 Task: Reply All to email with the signature Frank Clark with the subject 'Request for a webinar' from softage.1@softage.net with the message 'I would like to request a meeting to discuss the issues raised in the last audit report.'
Action: Mouse moved to (897, 207)
Screenshot: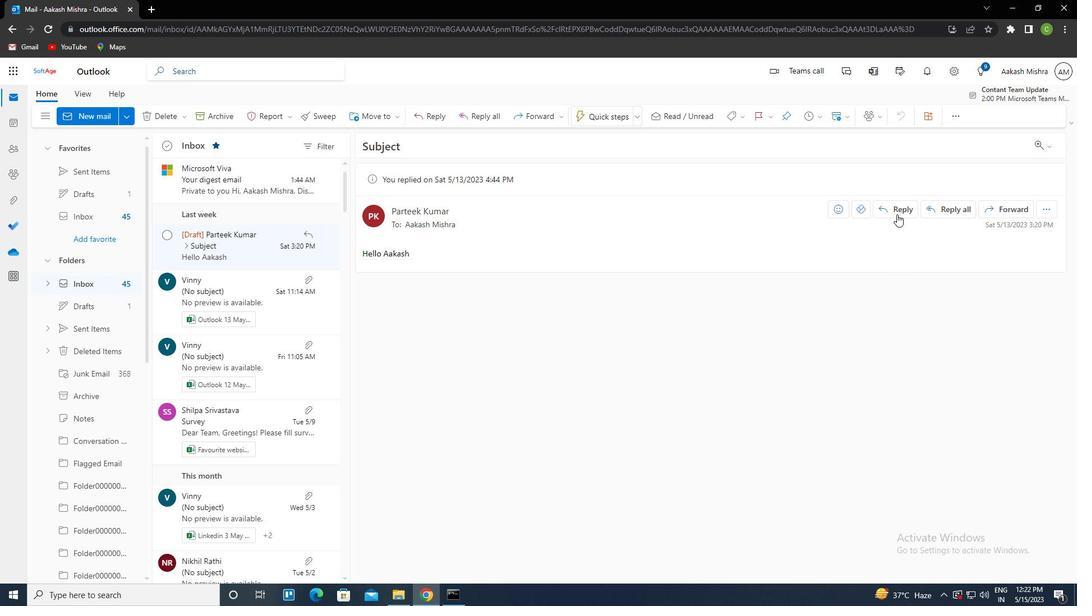 
Action: Mouse pressed left at (897, 207)
Screenshot: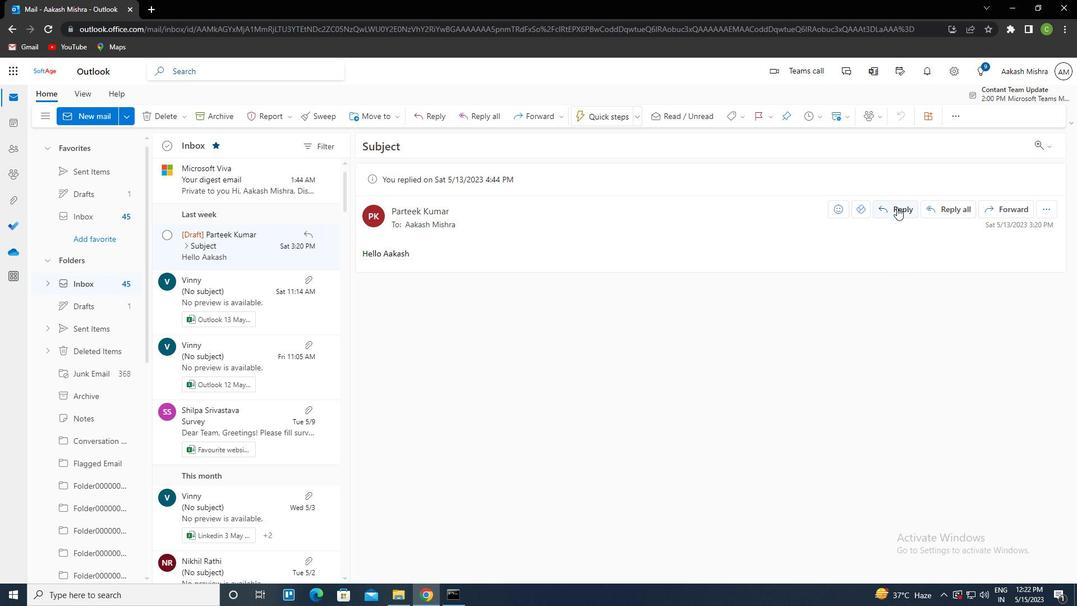 
Action: Mouse moved to (725, 124)
Screenshot: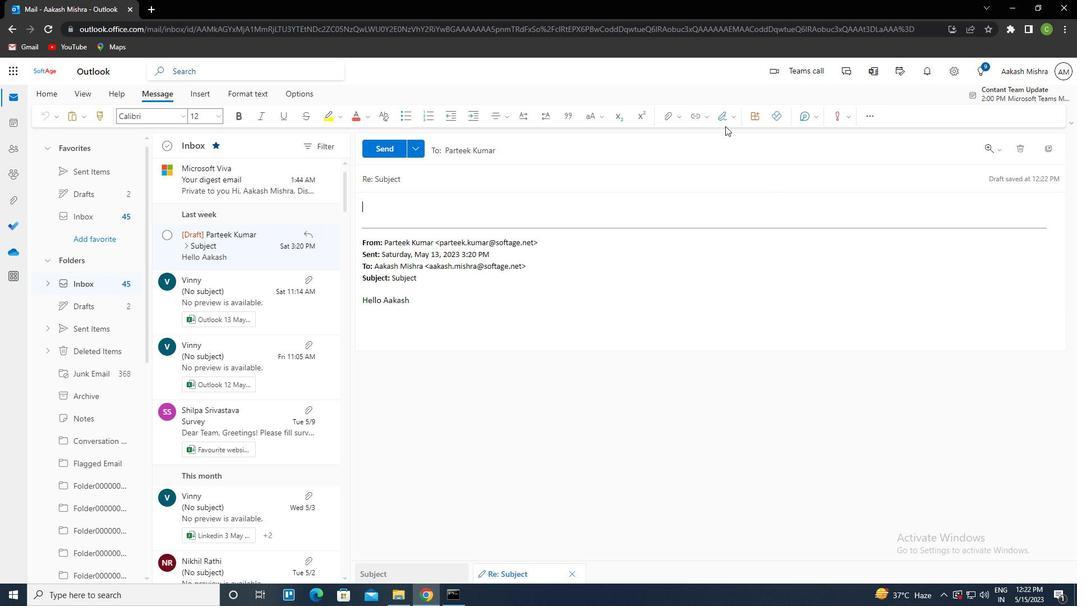 
Action: Mouse pressed left at (725, 124)
Screenshot: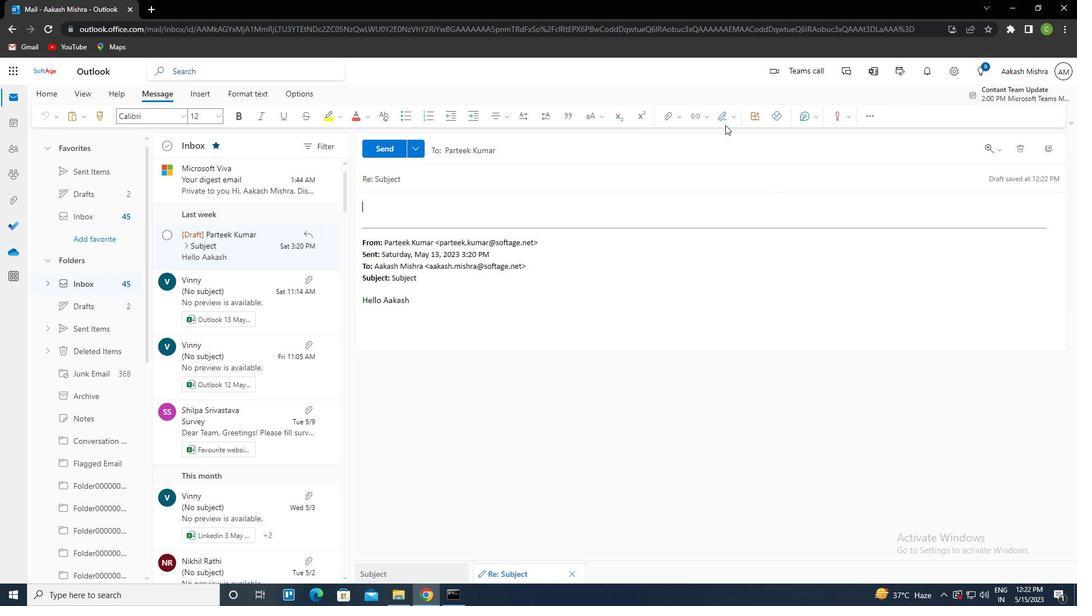 
Action: Mouse moved to (734, 165)
Screenshot: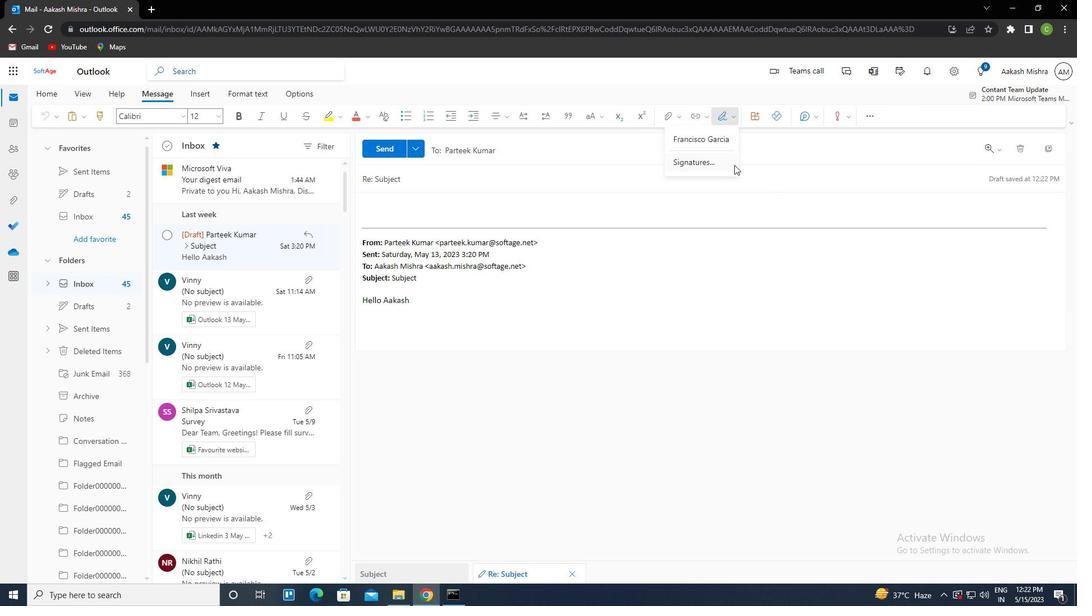 
Action: Mouse pressed left at (734, 165)
Screenshot: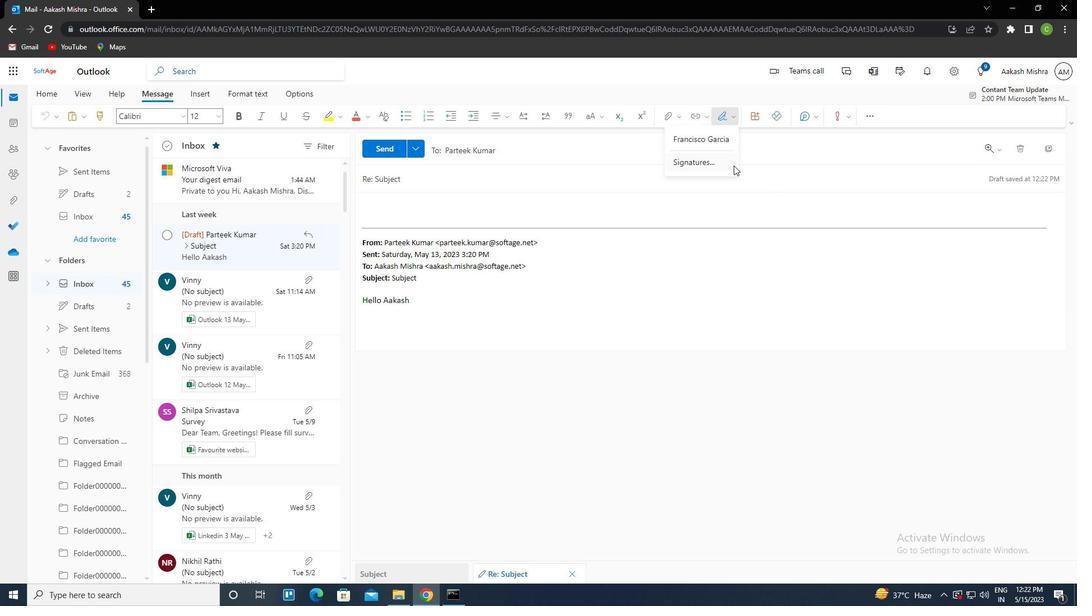 
Action: Mouse moved to (761, 203)
Screenshot: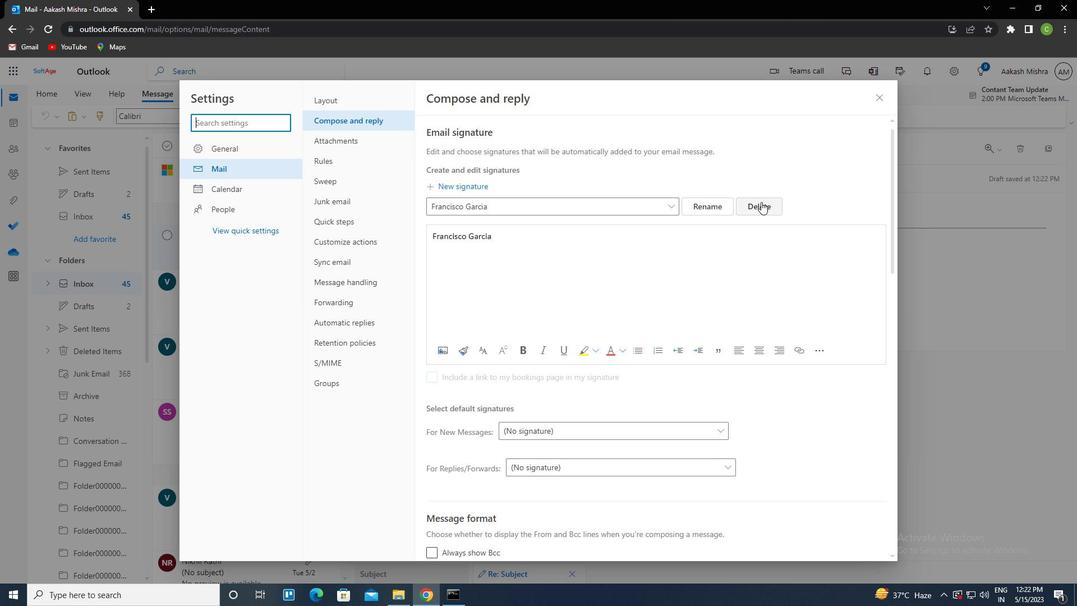 
Action: Mouse pressed left at (761, 203)
Screenshot: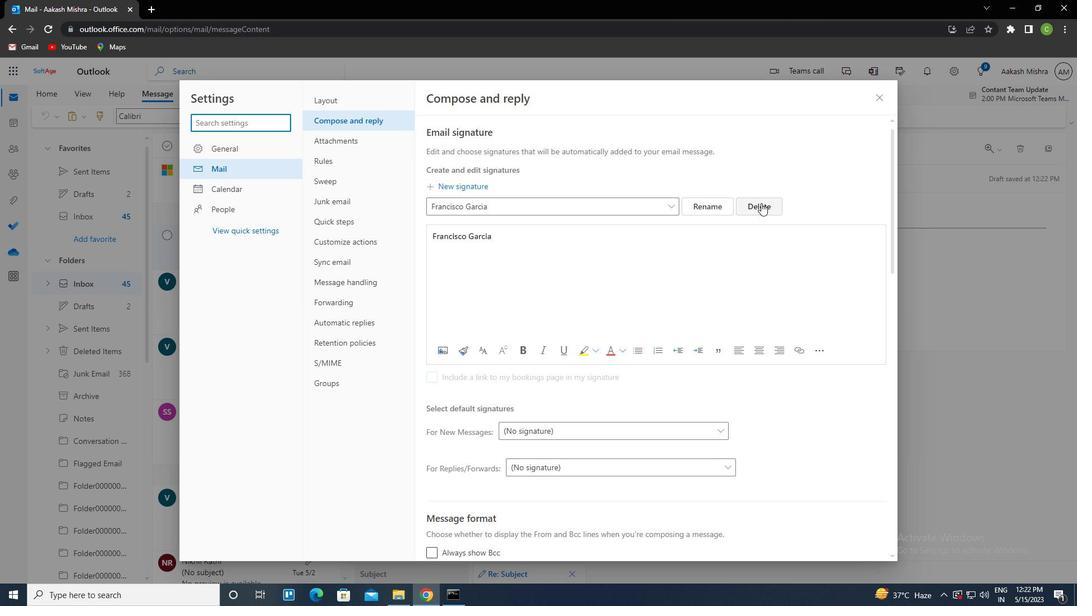 
Action: Mouse moved to (625, 207)
Screenshot: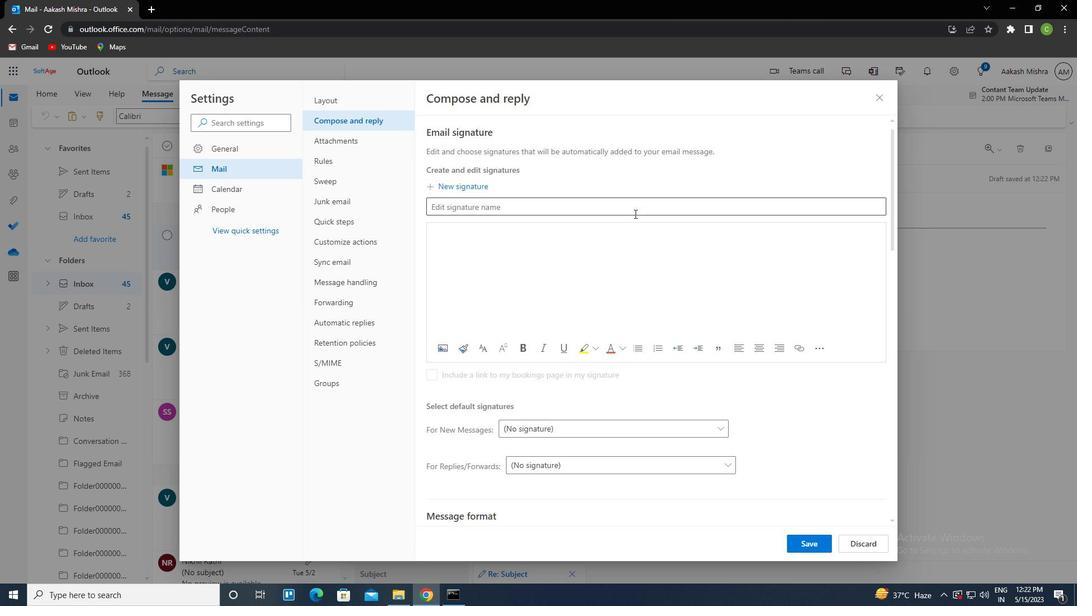 
Action: Mouse pressed left at (625, 207)
Screenshot: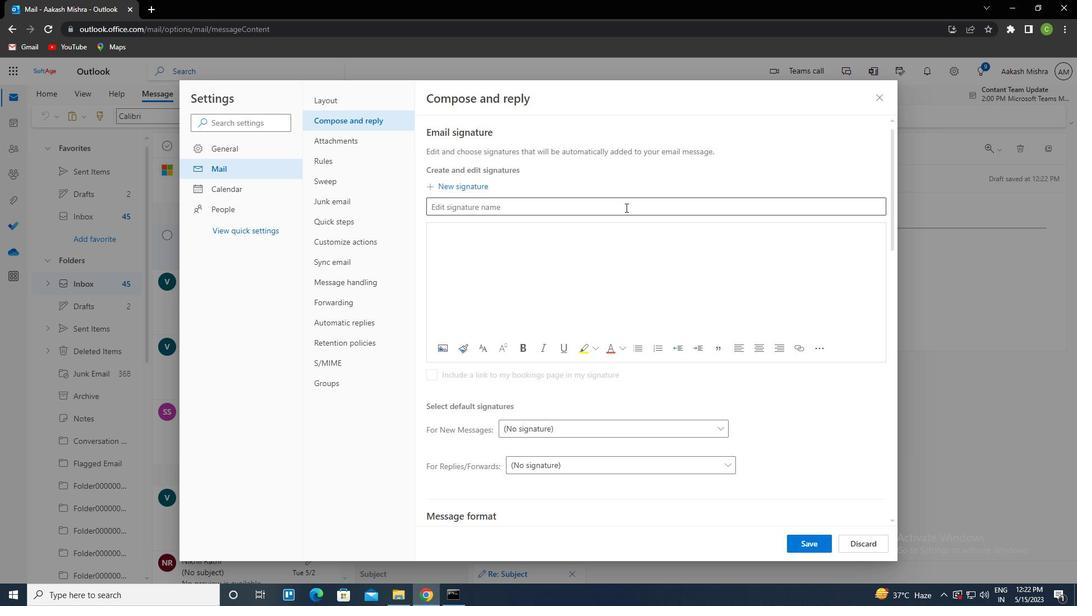 
Action: Key pressed <Key.caps_lock>f<Key.caps_lock>rank<Key.space><Key.caps_lock>c<Key.caps_lock>lark<Key.tab><Key.caps_lock>f<Key.caps_lock>rank<Key.space><Key.caps_lock>c<Key.caps_lock>lark
Screenshot: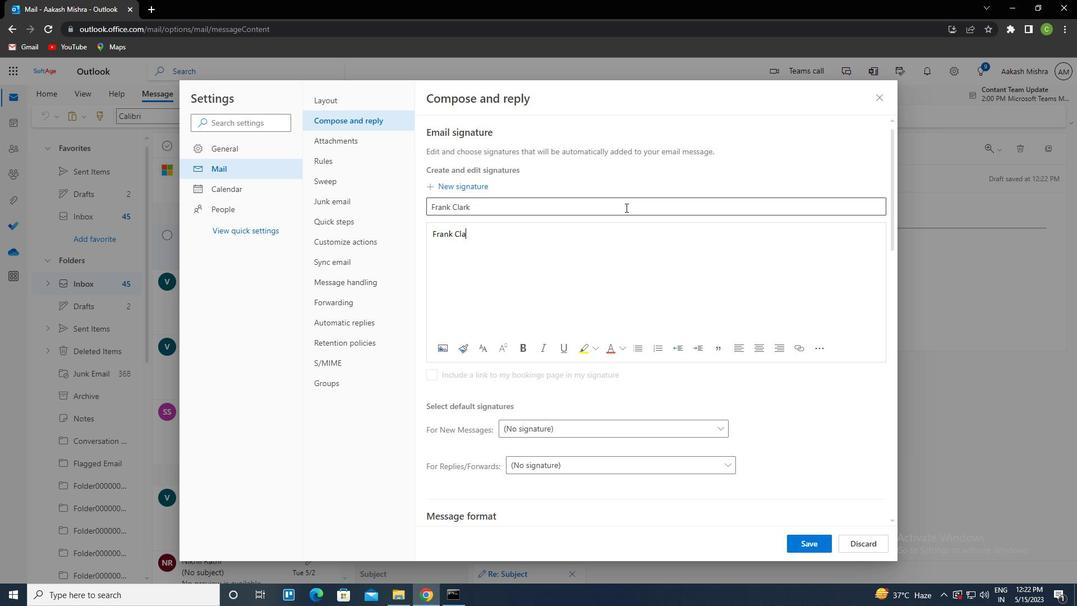 
Action: Mouse moved to (791, 540)
Screenshot: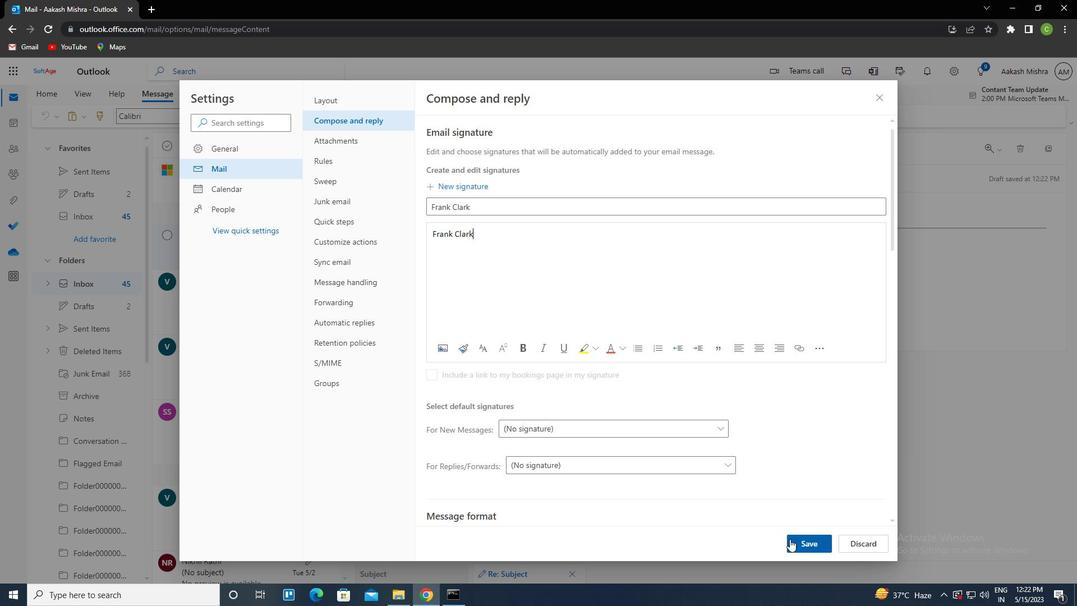 
Action: Mouse pressed left at (791, 540)
Screenshot: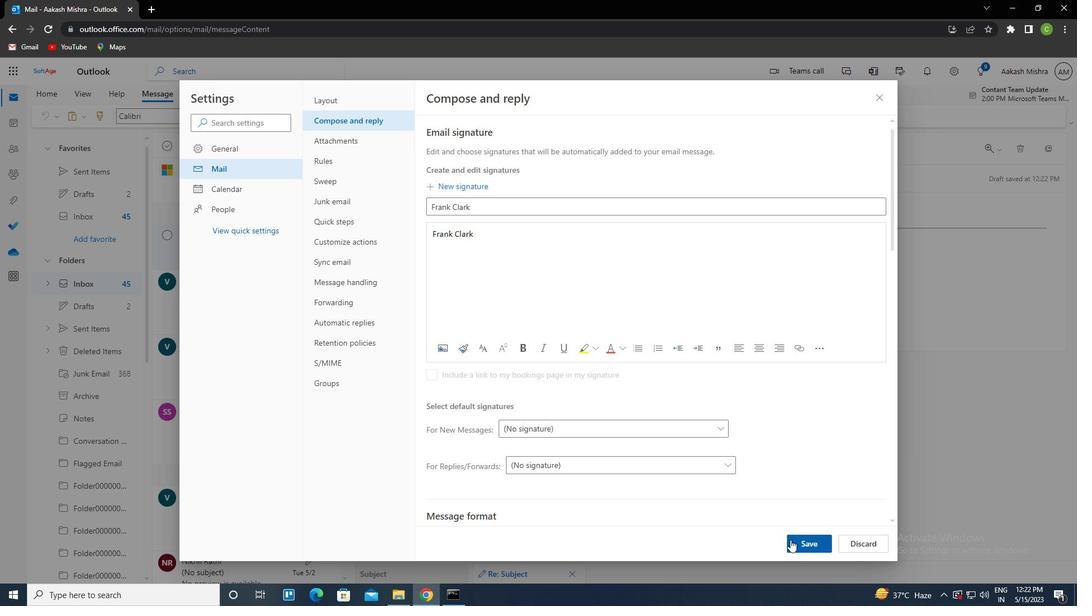 
Action: Mouse moved to (875, 98)
Screenshot: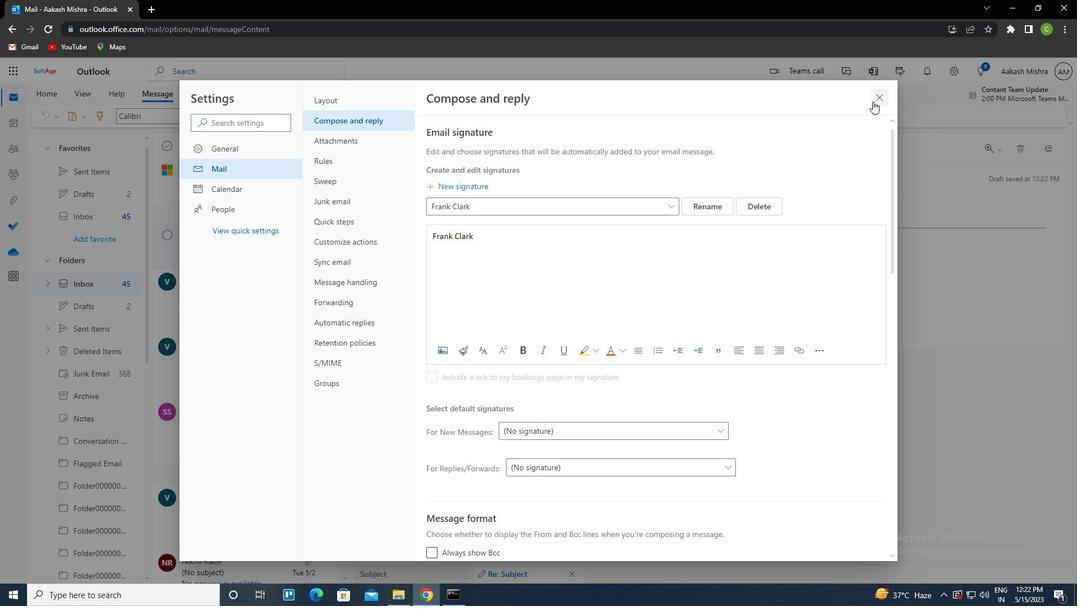 
Action: Mouse pressed left at (875, 98)
Screenshot: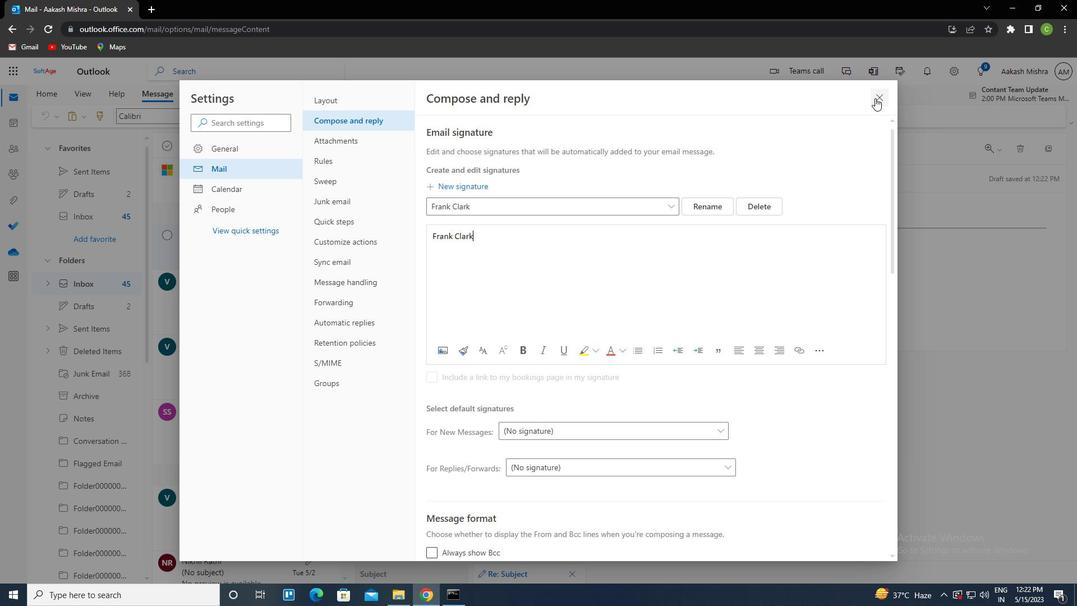 
Action: Mouse moved to (720, 117)
Screenshot: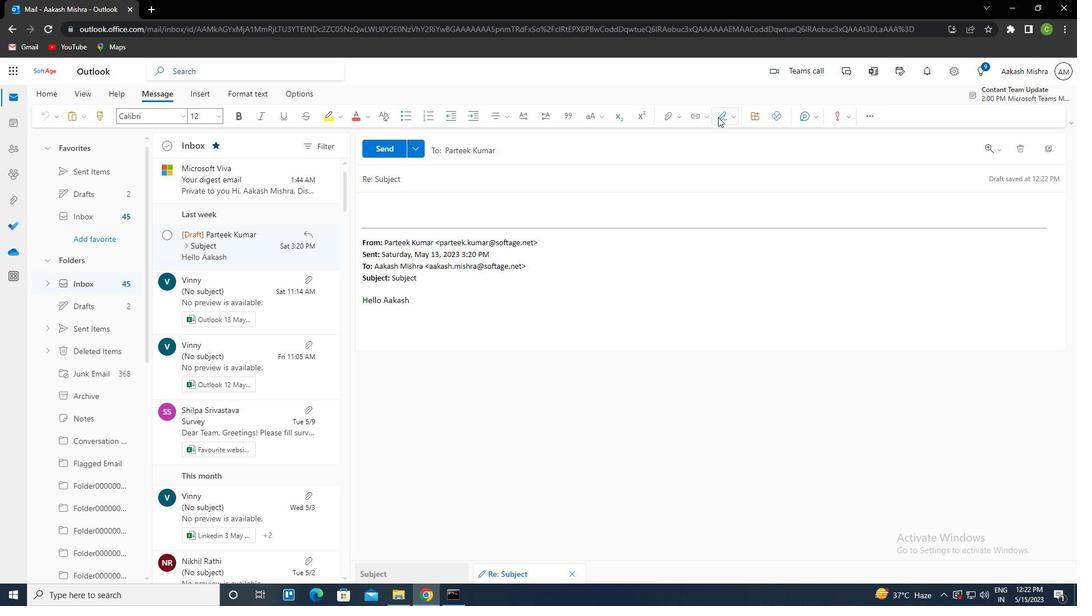 
Action: Mouse pressed left at (720, 117)
Screenshot: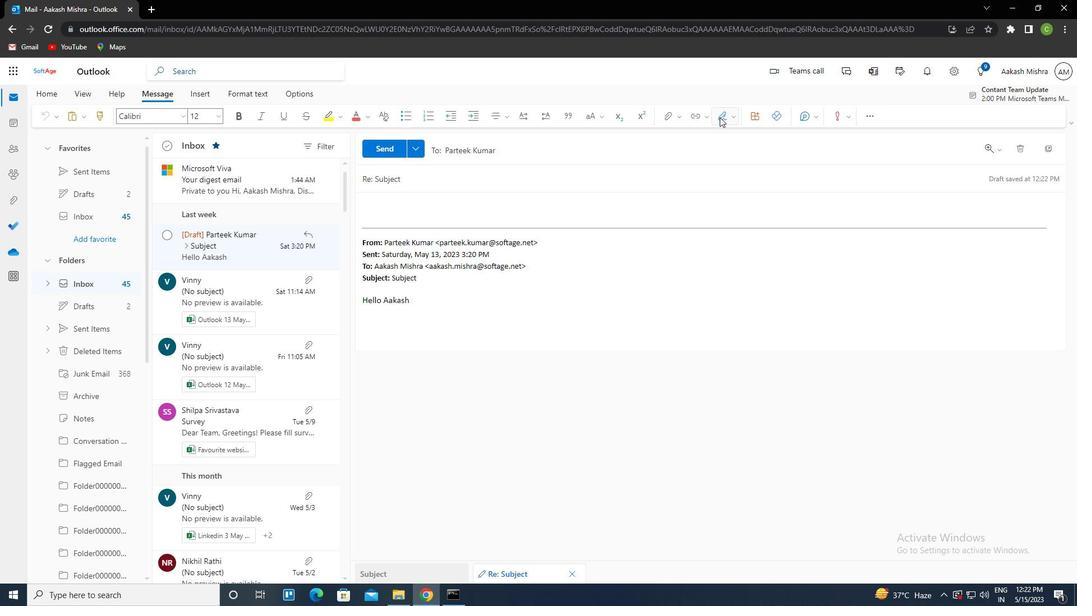 
Action: Mouse moved to (712, 138)
Screenshot: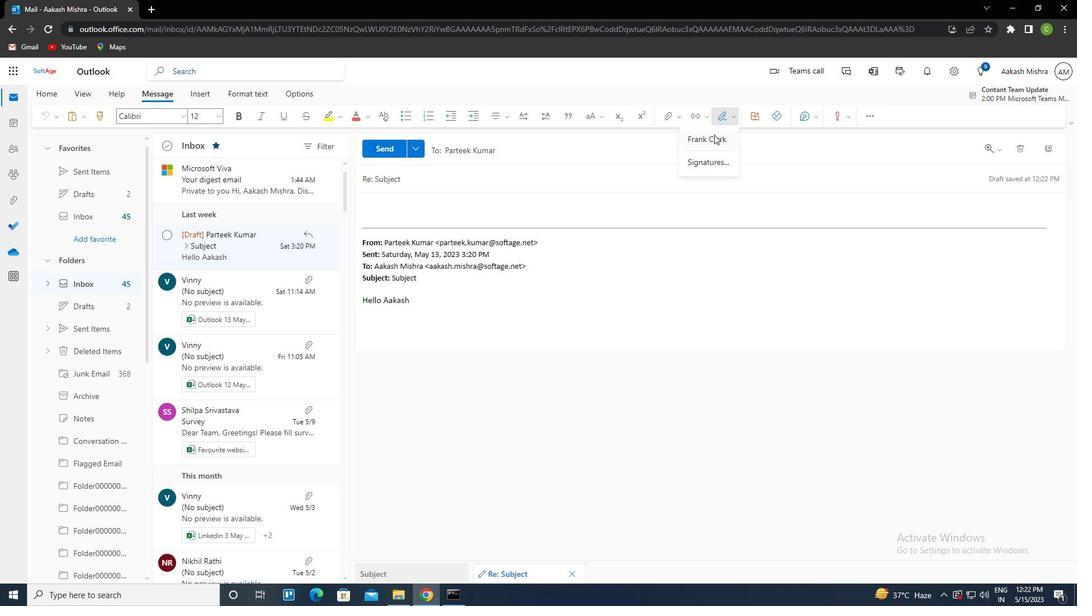
Action: Mouse pressed left at (712, 138)
Screenshot: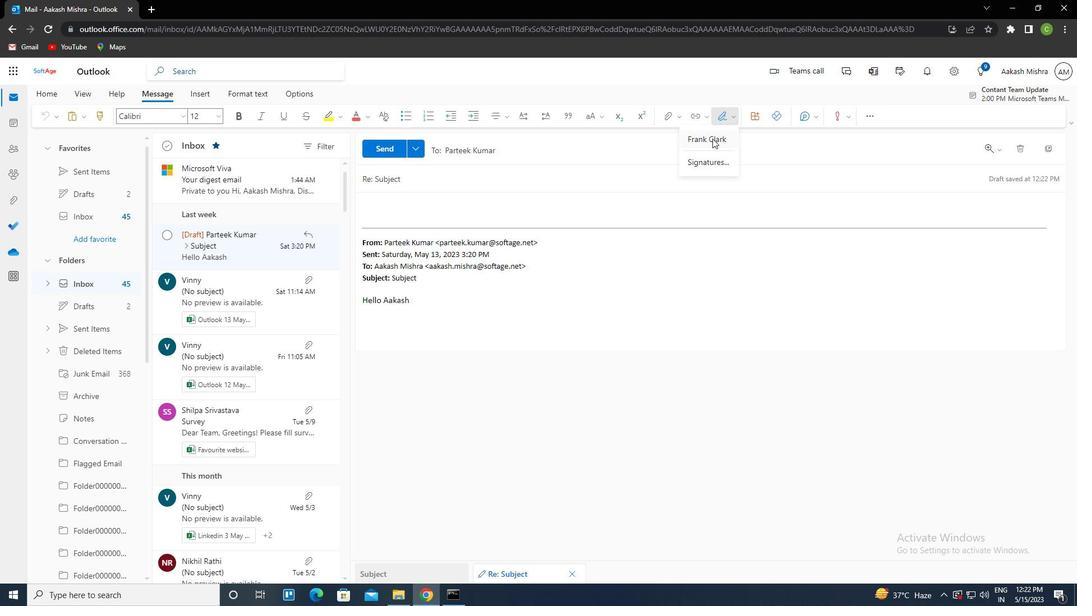 
Action: Mouse moved to (458, 186)
Screenshot: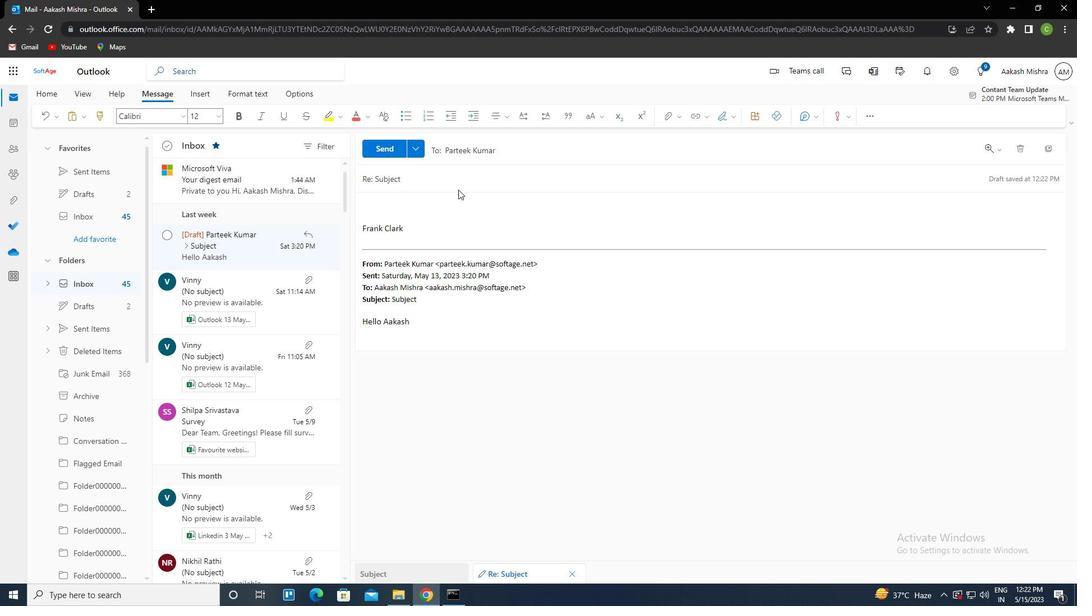 
Action: Mouse pressed left at (458, 186)
Screenshot: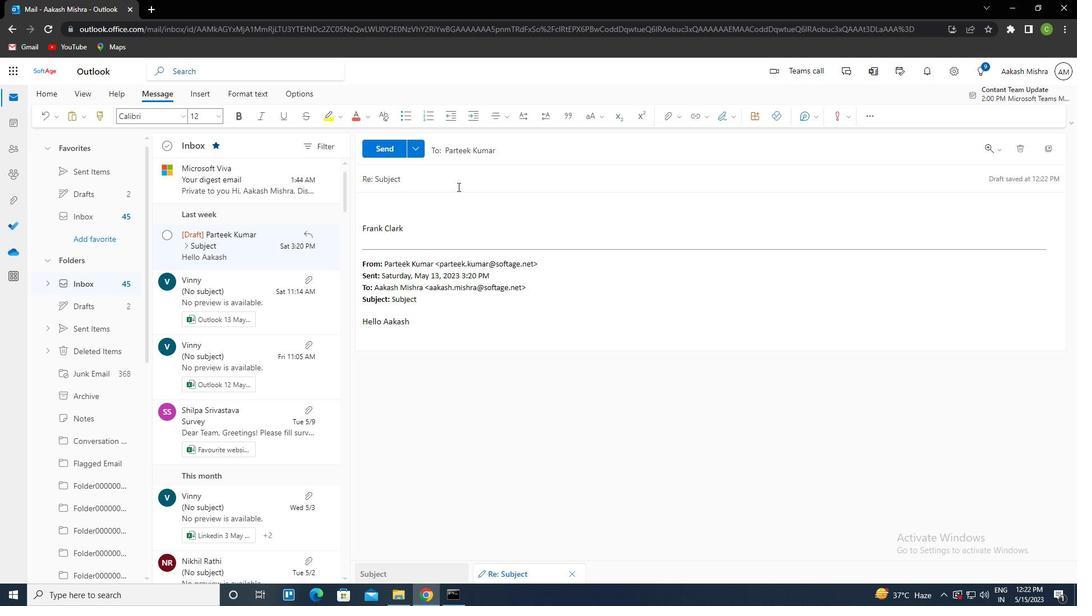 
Action: Key pressed <Key.shift><Key.left><Key.delete><Key.caps_lock>ctrl+R<Key.caps_lock>EQUEST<Key.space>FOR<Key.space>A<Key.space>WEBINAR<Key.tab><Key.caps_lock>I<Key.caps_lock><Key.space>WOULD<Key.space>LIKE<Key.space>TO<Key.space>REQUEST<Key.space>A<Key.space>MEETING<Key.space>TO<Key.space>DISCUSS<Key.space>THE<Key.space>ISSUSE<Key.space>RAISED<Key.space>IN<Key.space>THE<Key.space>LAST<Key.space>AUDIT<Key.space>REPORT
Screenshot: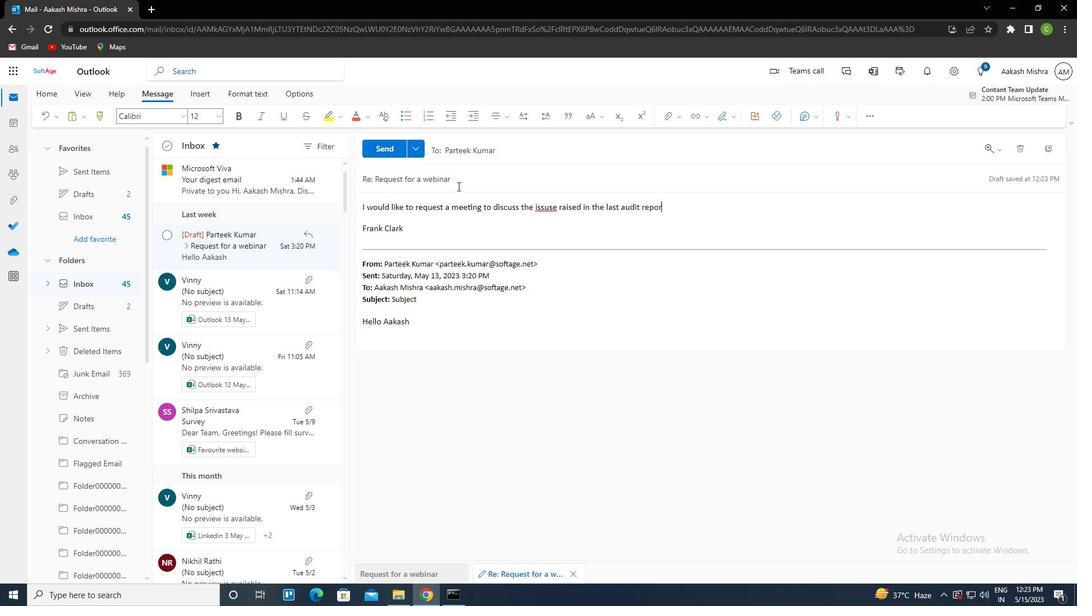 
Action: Mouse moved to (540, 213)
Screenshot: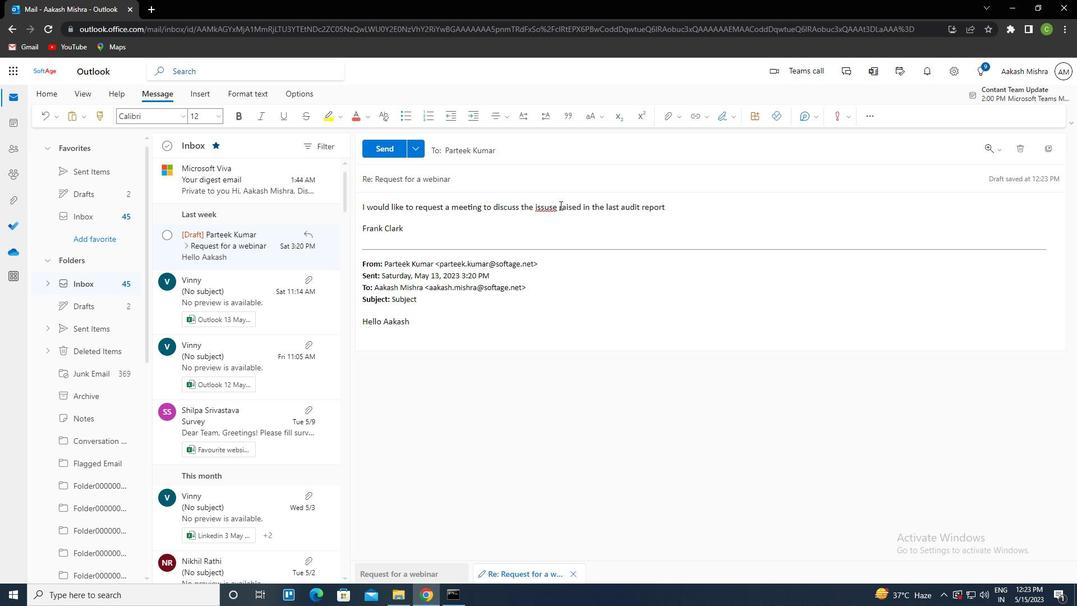 
Action: Mouse pressed left at (540, 213)
Screenshot: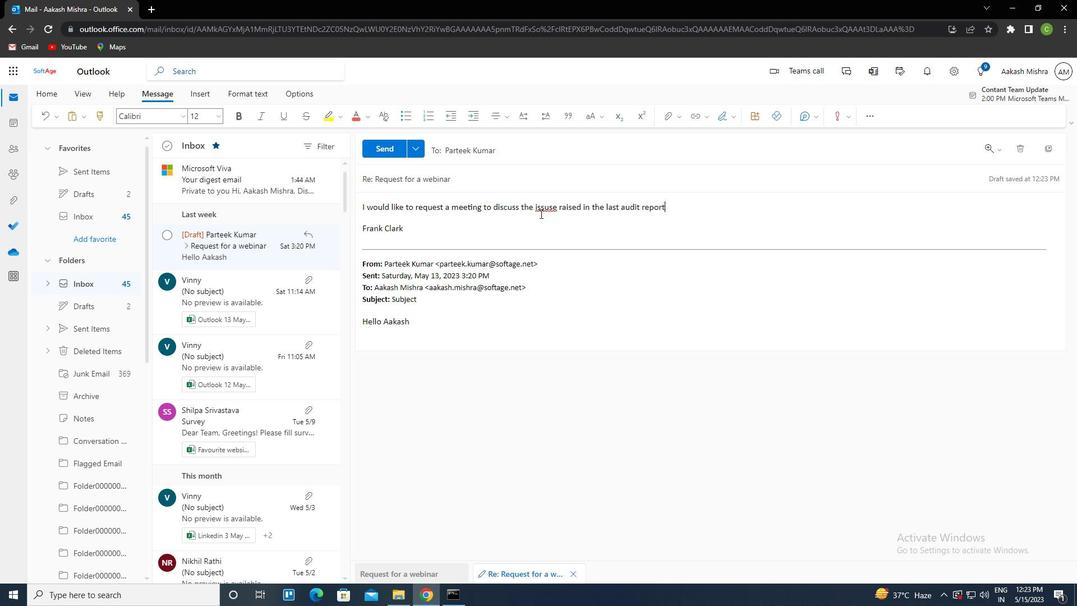 
Action: Mouse moved to (543, 207)
Screenshot: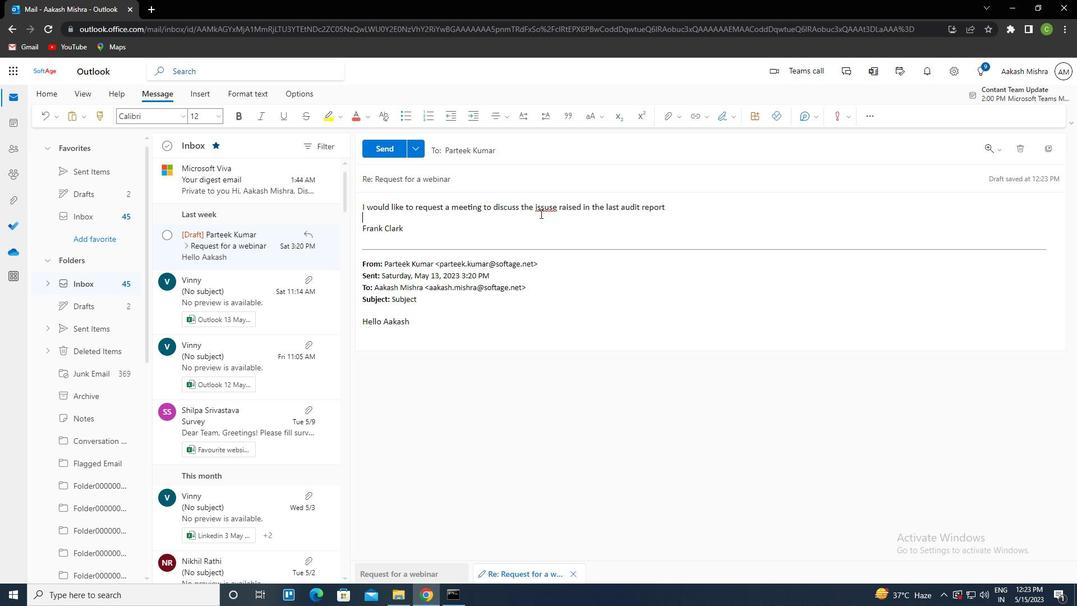 
Action: Mouse pressed left at (543, 207)
Screenshot: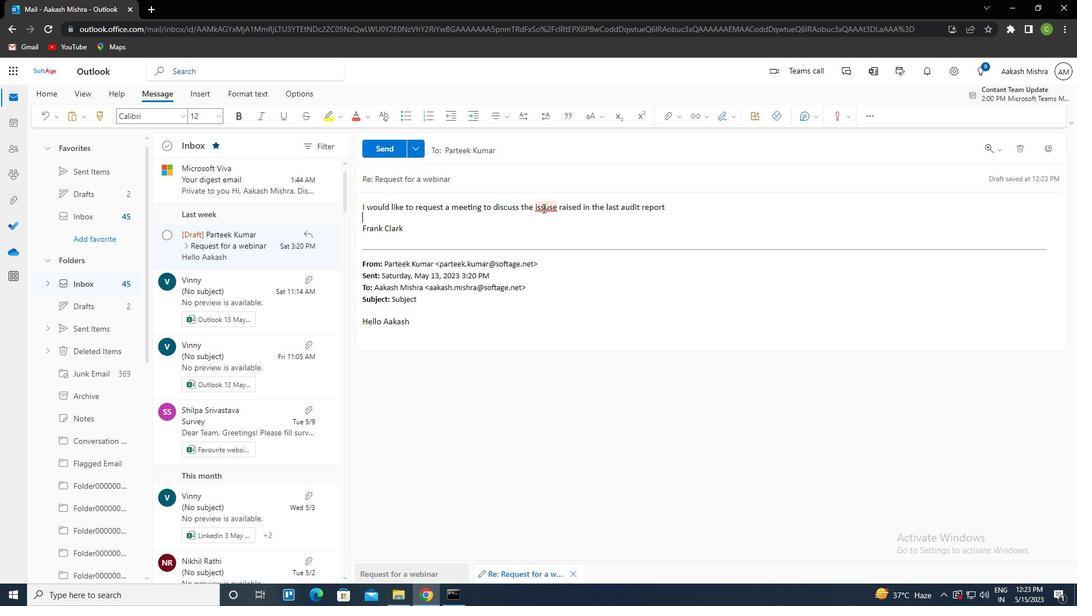 
Action: Mouse moved to (543, 228)
Screenshot: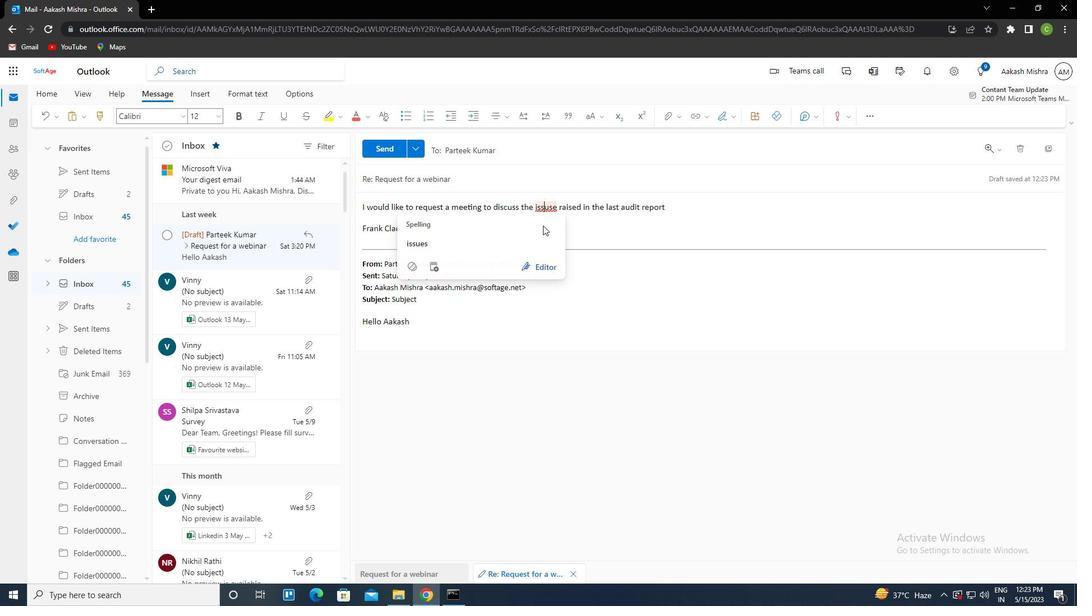 
Action: Mouse pressed left at (543, 228)
Screenshot: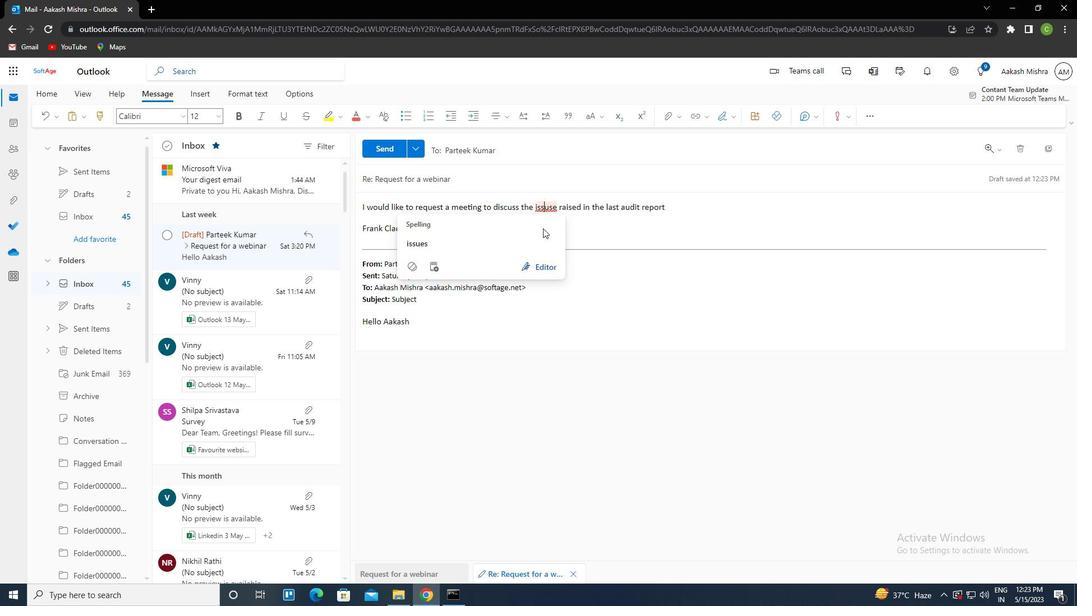 
Action: Mouse moved to (518, 246)
Screenshot: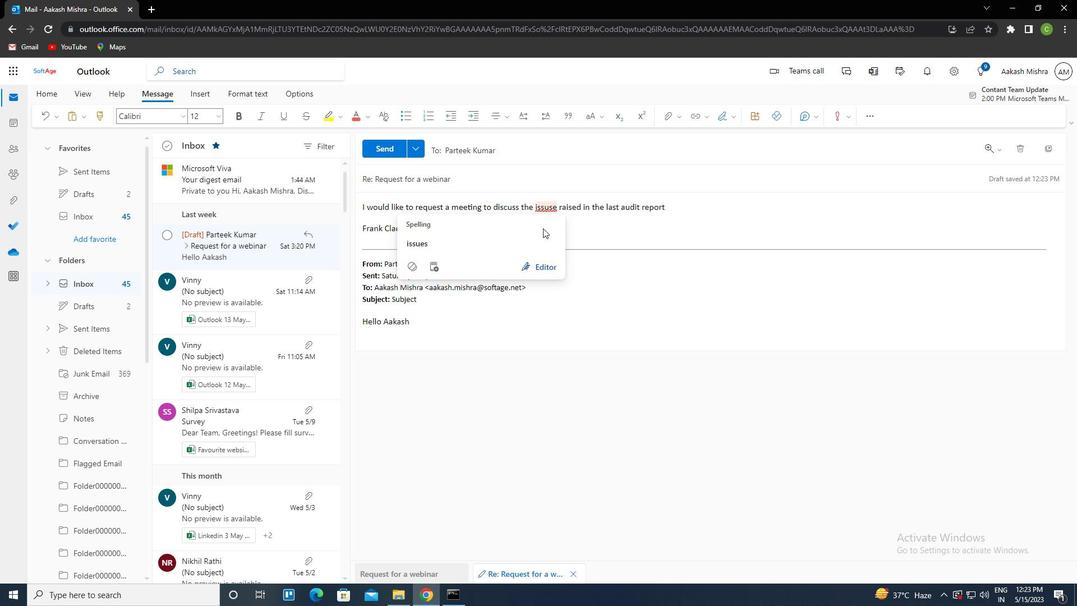 
Action: Mouse pressed left at (518, 246)
Screenshot: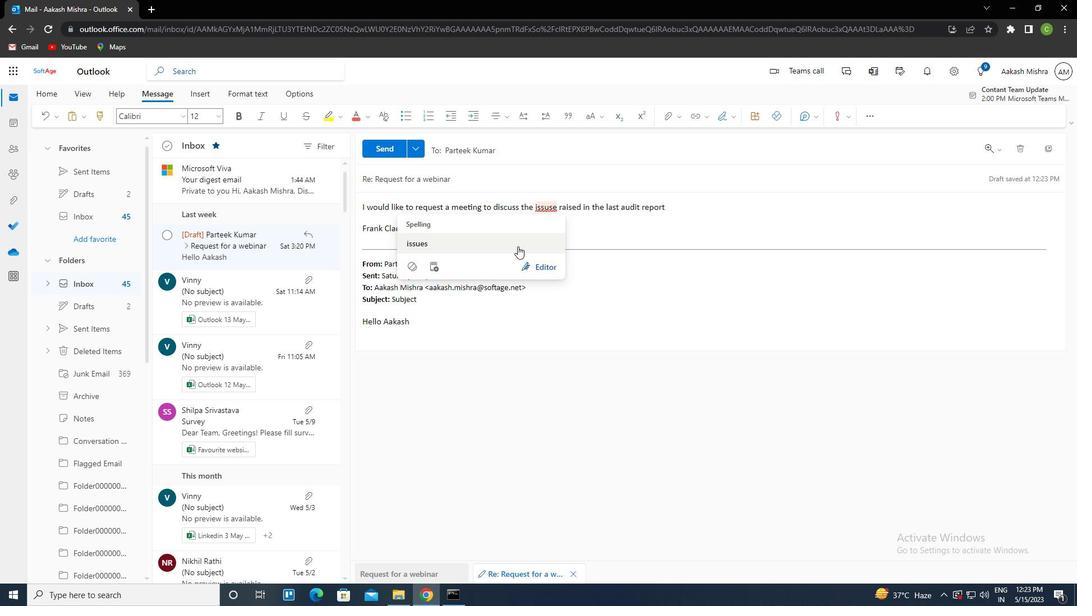 
Action: Mouse moved to (390, 151)
Screenshot: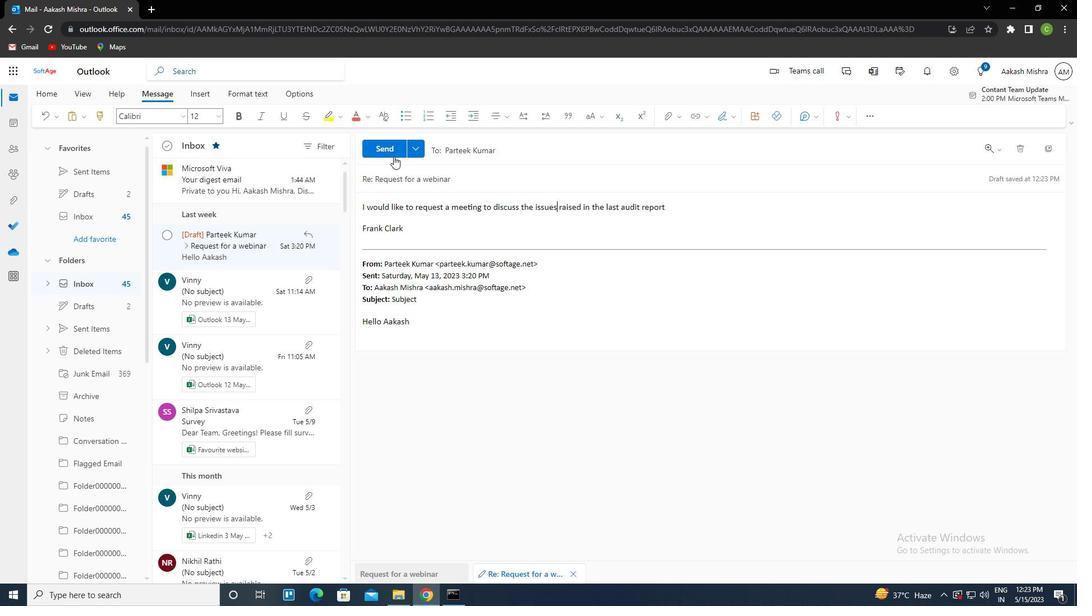 
Action: Mouse pressed left at (390, 151)
Screenshot: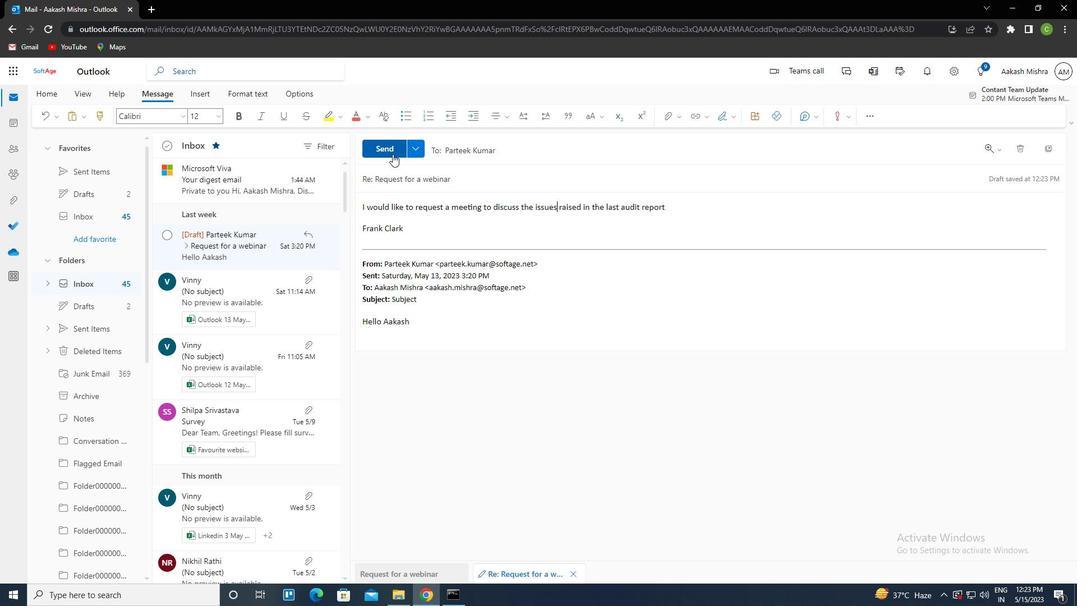 
Action: Mouse moved to (591, 360)
Screenshot: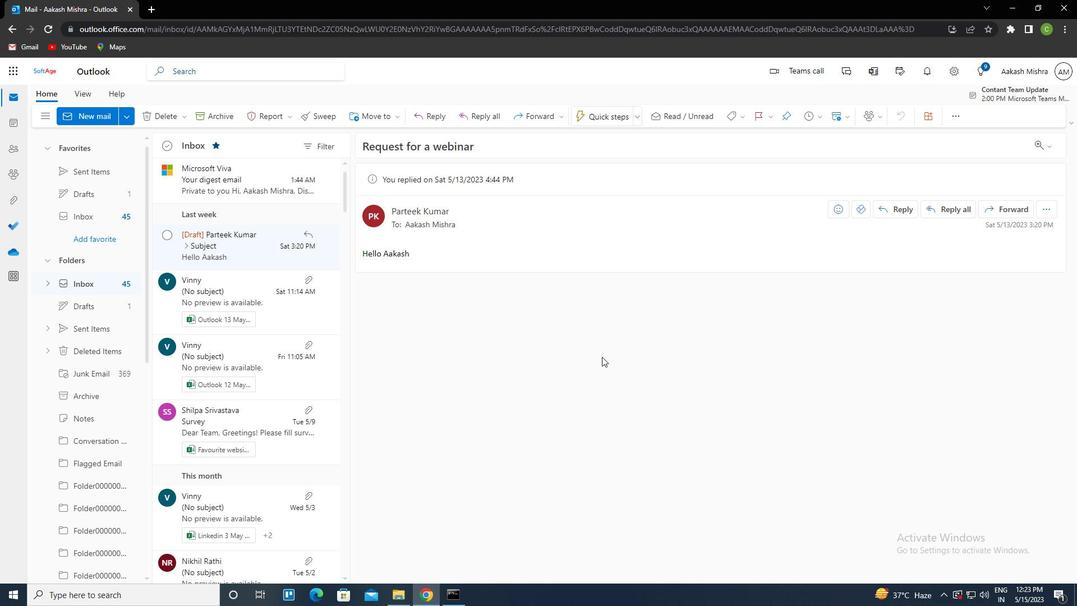 
